 Task: Set up a goal-setting workshop for personal development.
Action: Mouse moved to (87, 125)
Screenshot: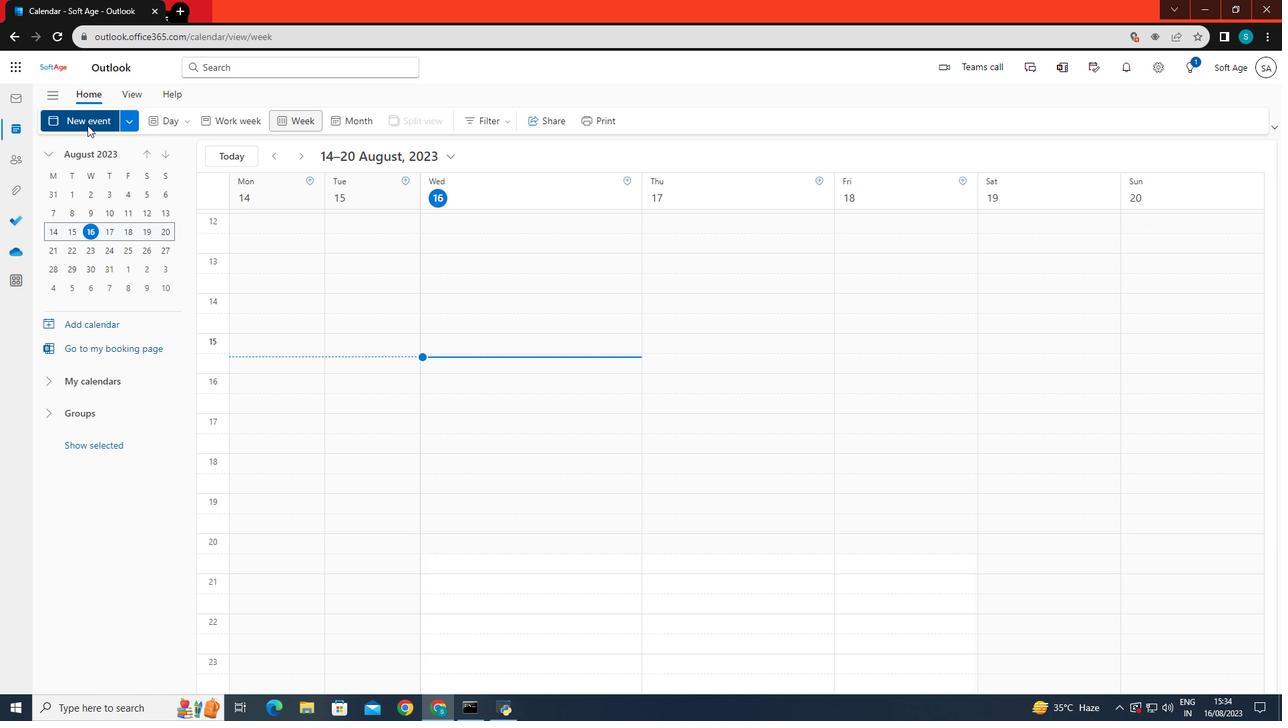 
Action: Mouse pressed left at (87, 125)
Screenshot: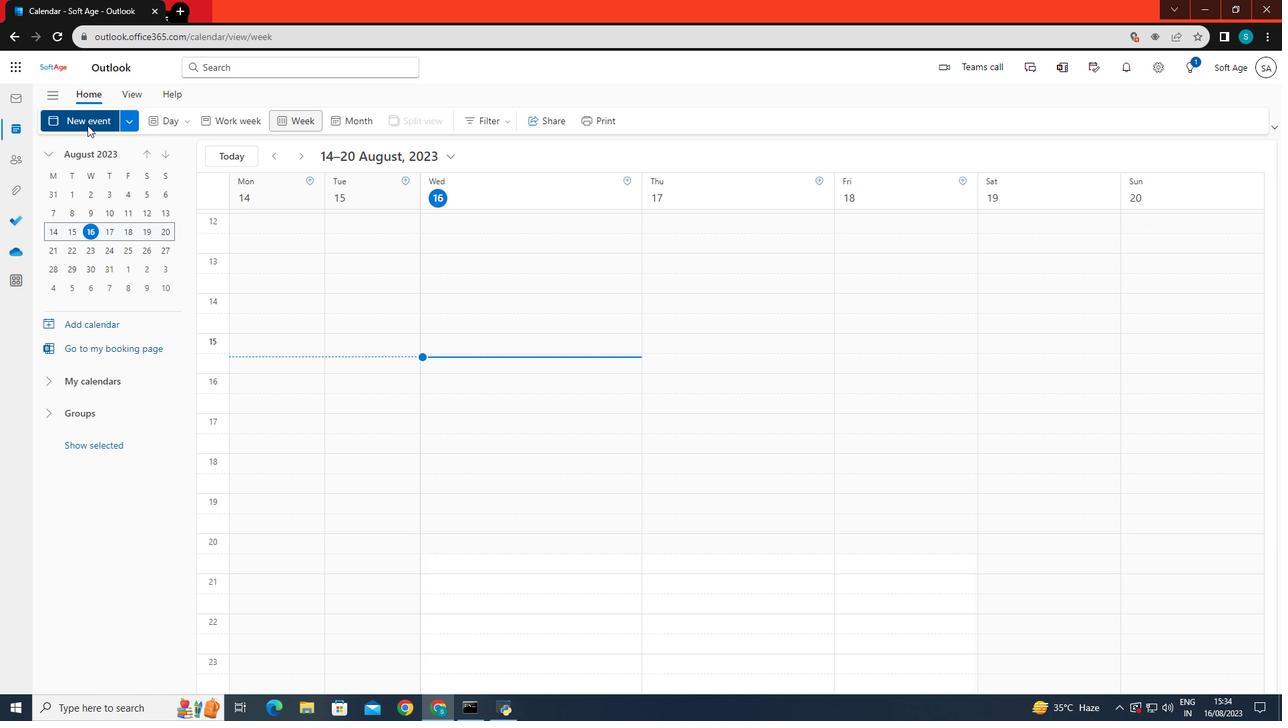 
Action: Mouse moved to (382, 193)
Screenshot: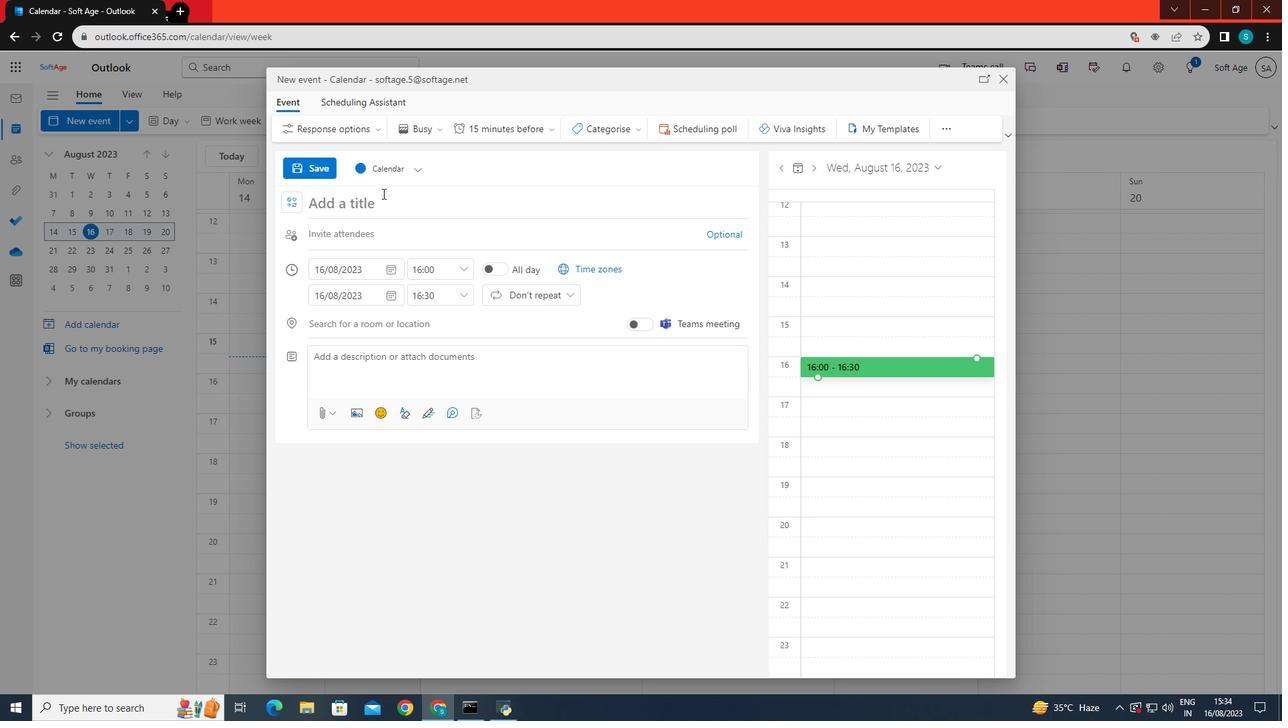
Action: Mouse pressed left at (382, 193)
Screenshot: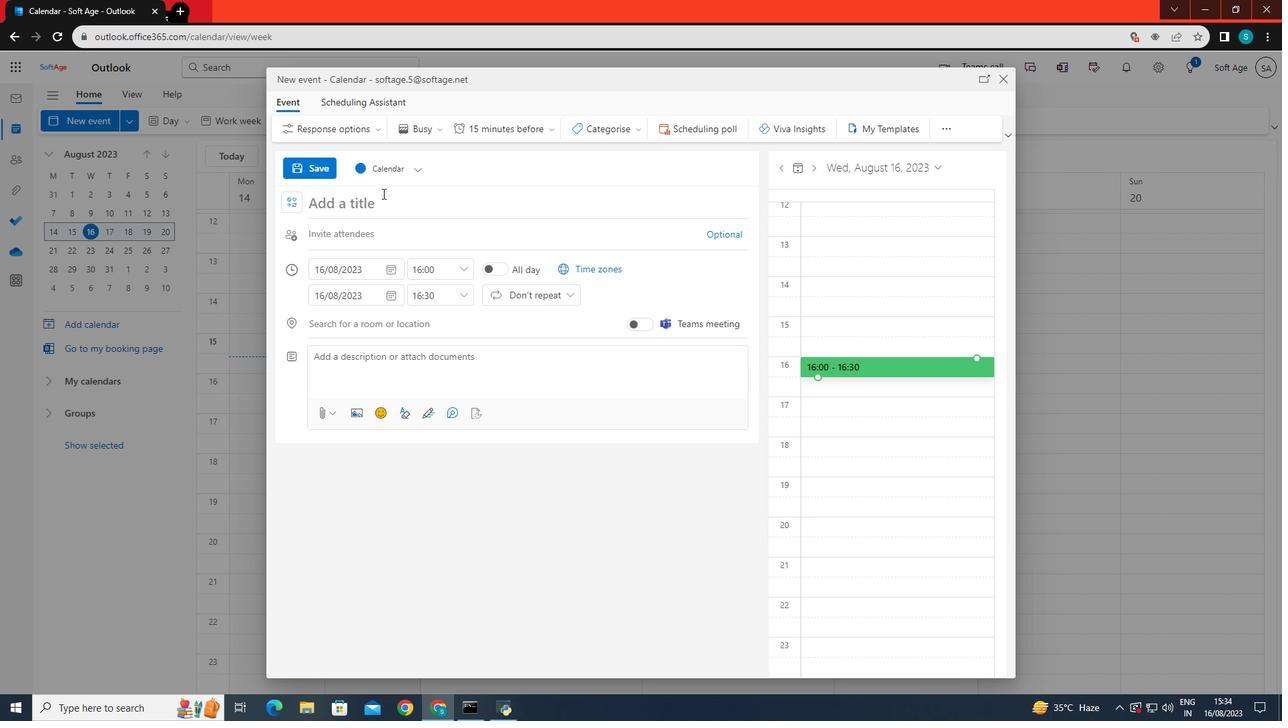
Action: Key pressed <Key.caps_lock>P<Key.caps_lock>ersonal<Key.space>develop<Key.backspace><Key.backspace>opment
Screenshot: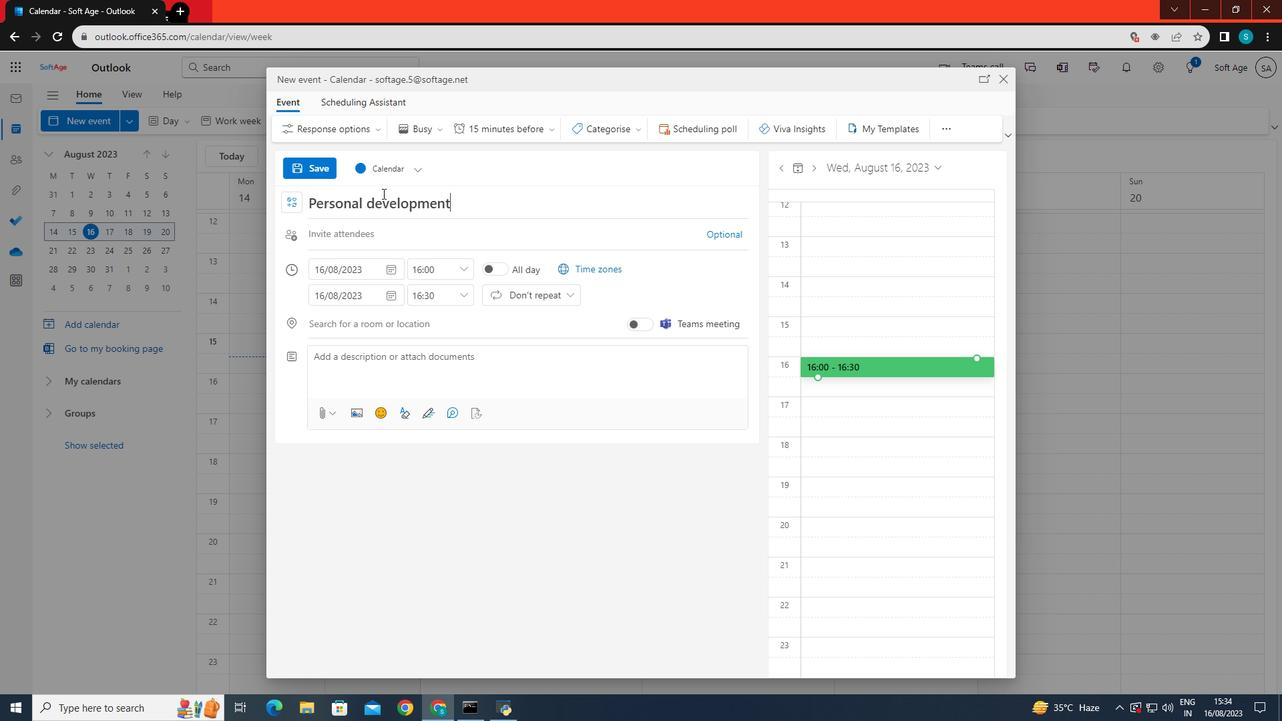 
Action: Mouse moved to (358, 357)
Screenshot: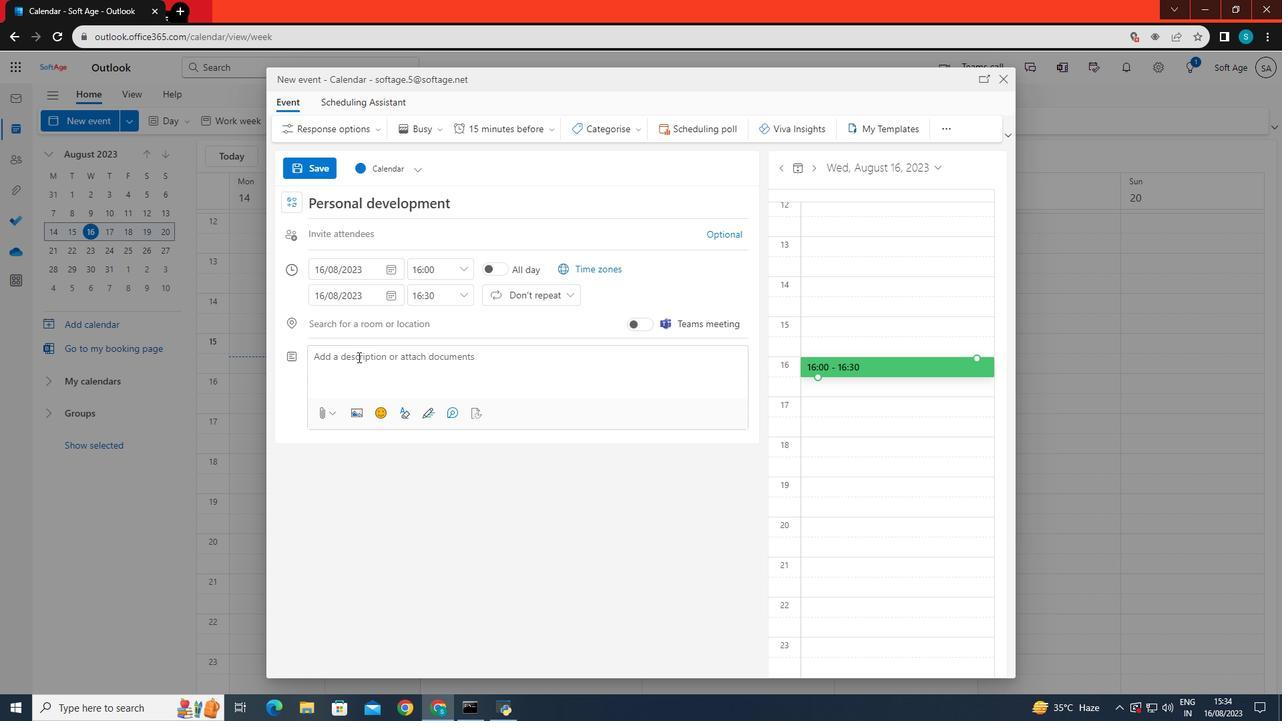 
Action: Mouse pressed left at (358, 357)
Screenshot: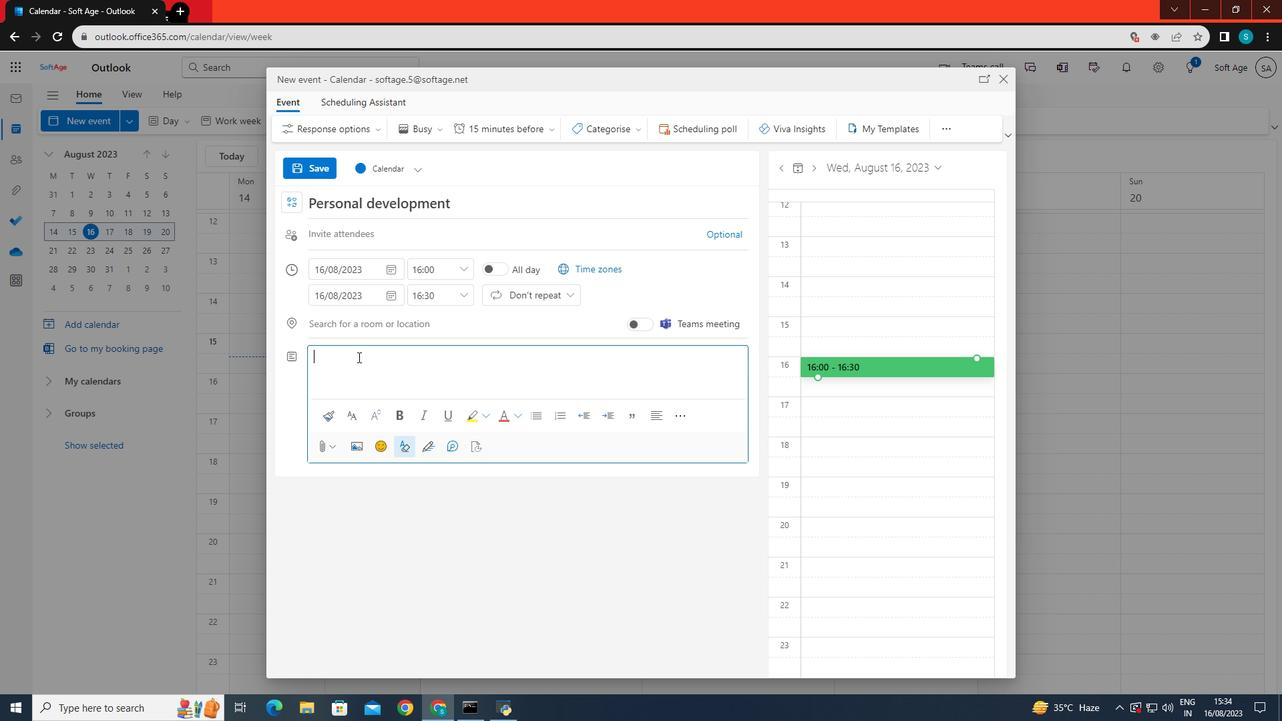 
Action: Key pressed <Key.caps_lock>S<Key.caps_lock>et<Key.space>up<Key.space>a<Key.space>goal<Key.space><Key.backspace>-setting<Key.space>workshop<Key.space>for<Key.space>personal<Key.space>development.
Screenshot: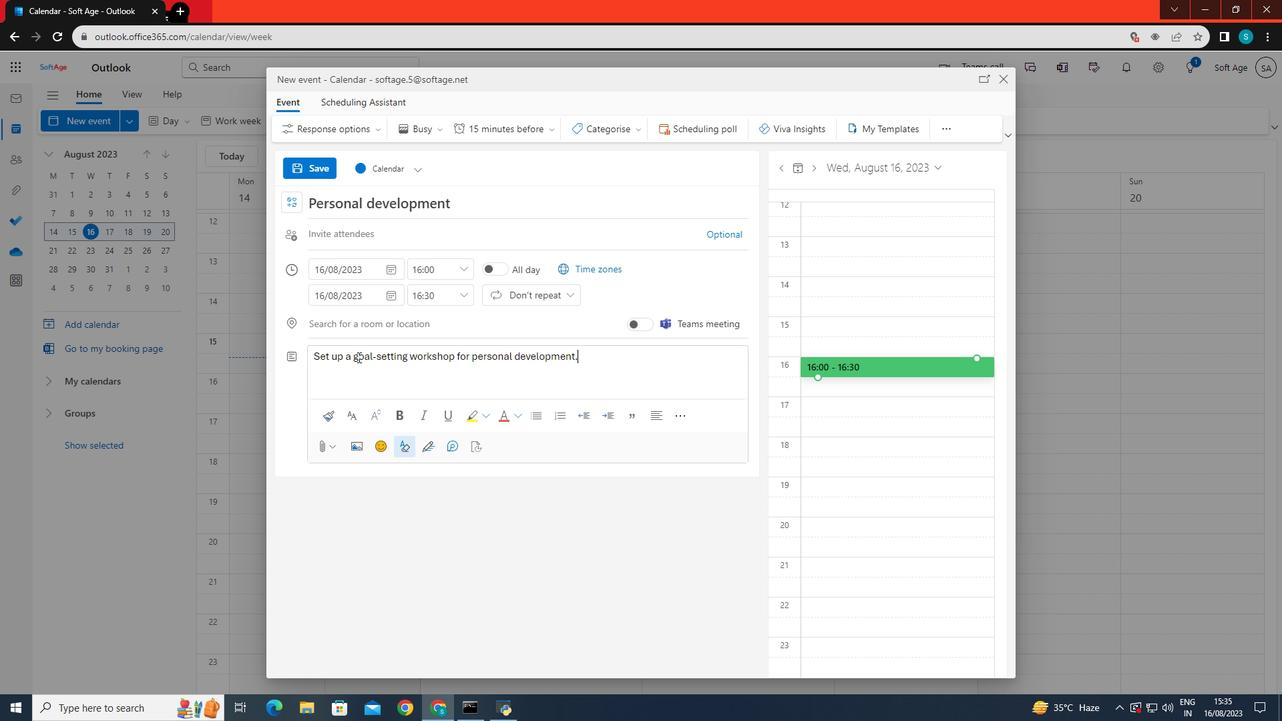 
Action: Mouse moved to (368, 269)
Screenshot: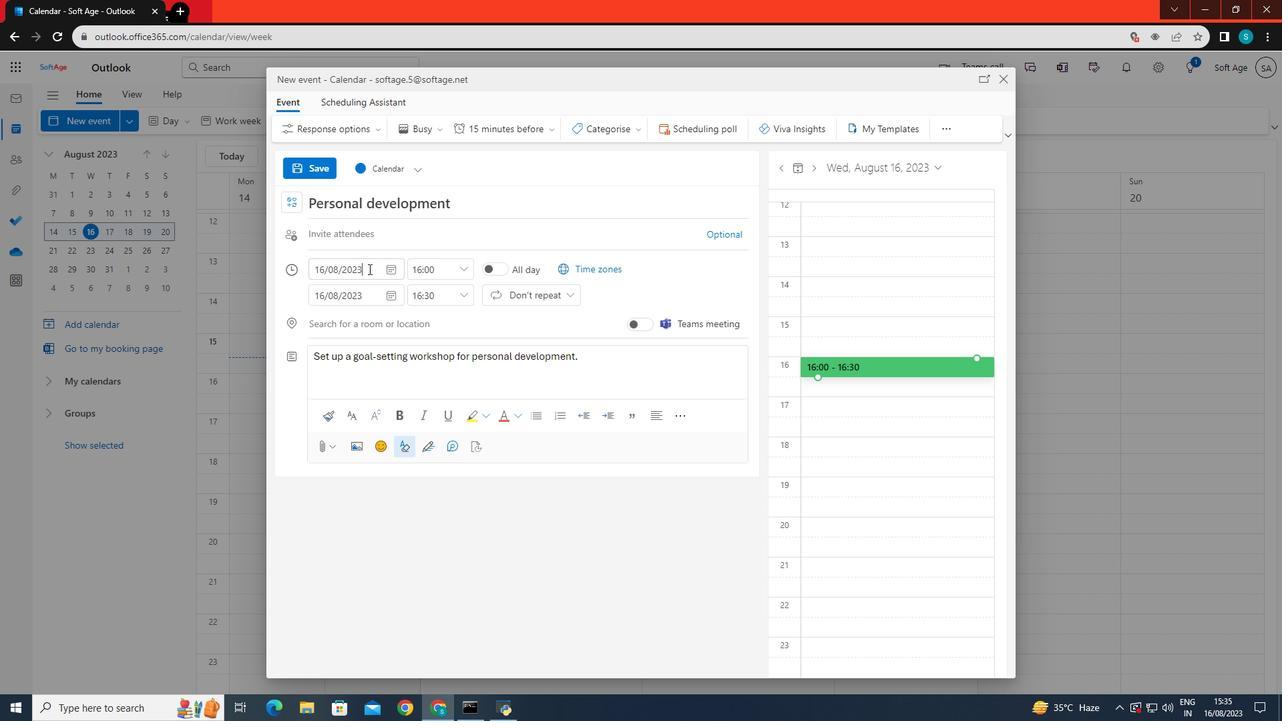 
Action: Mouse pressed left at (368, 269)
Screenshot: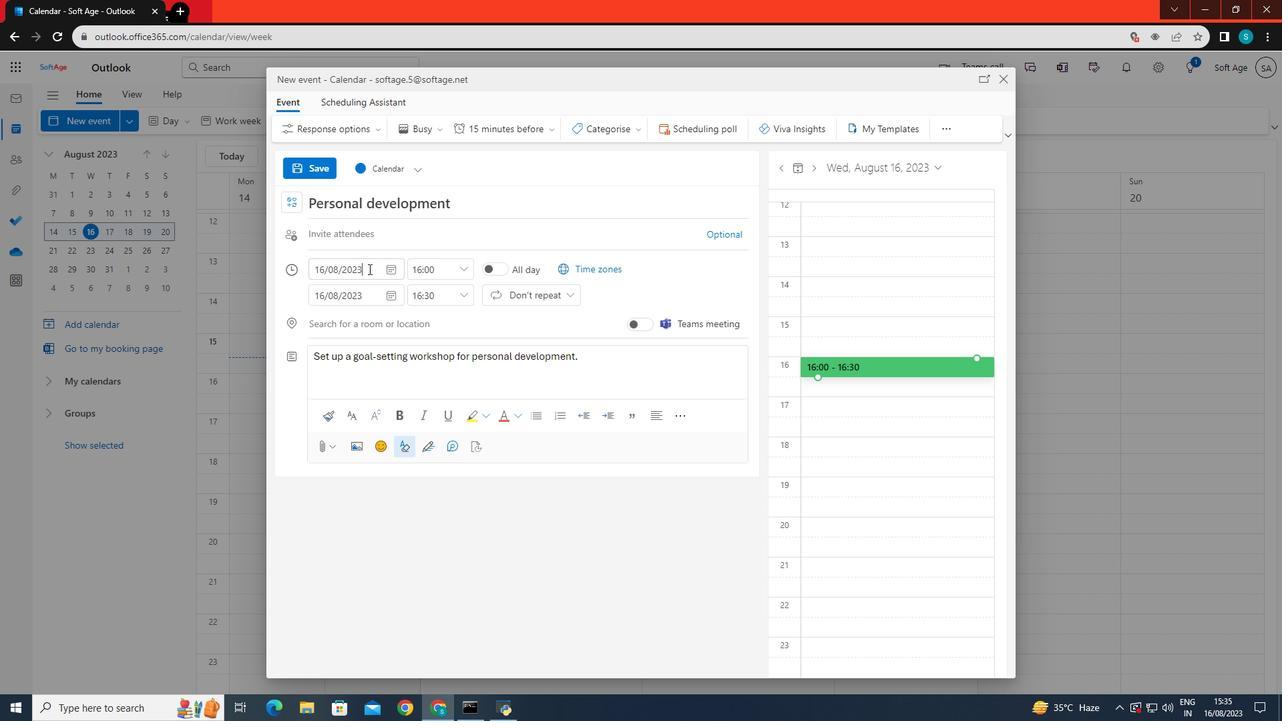 
Action: Mouse moved to (327, 395)
Screenshot: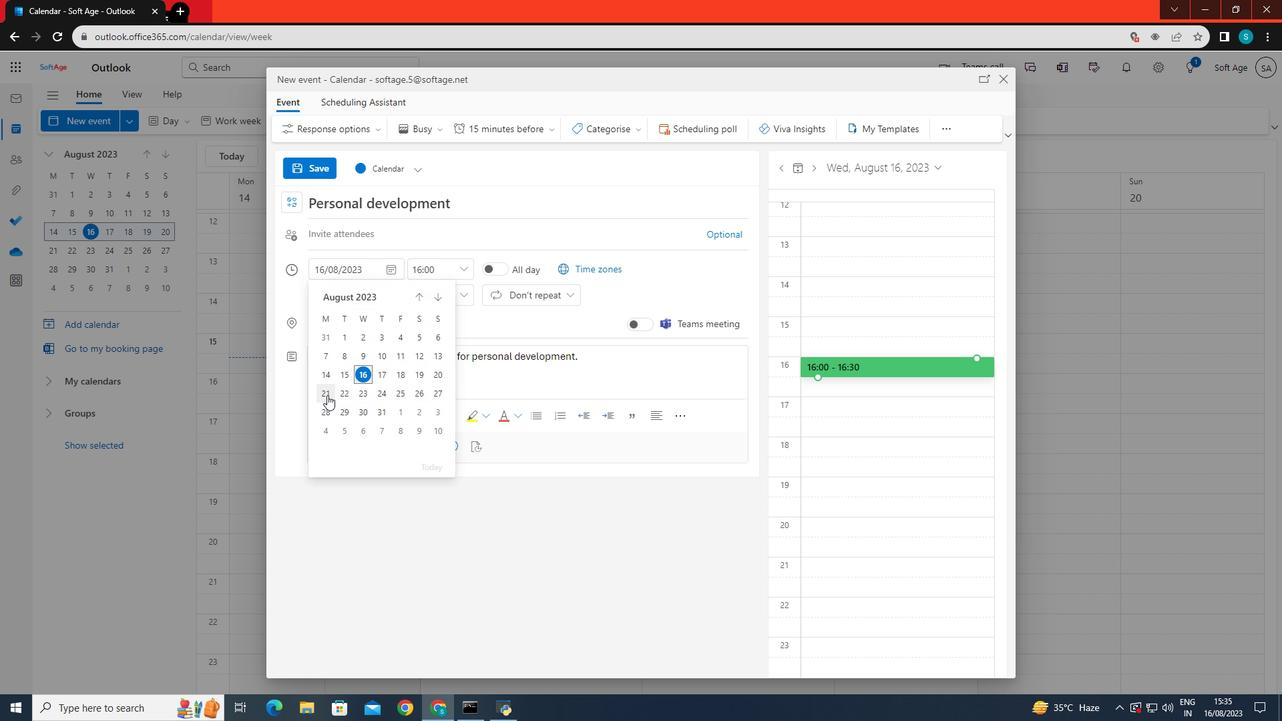 
Action: Mouse pressed left at (327, 395)
Screenshot: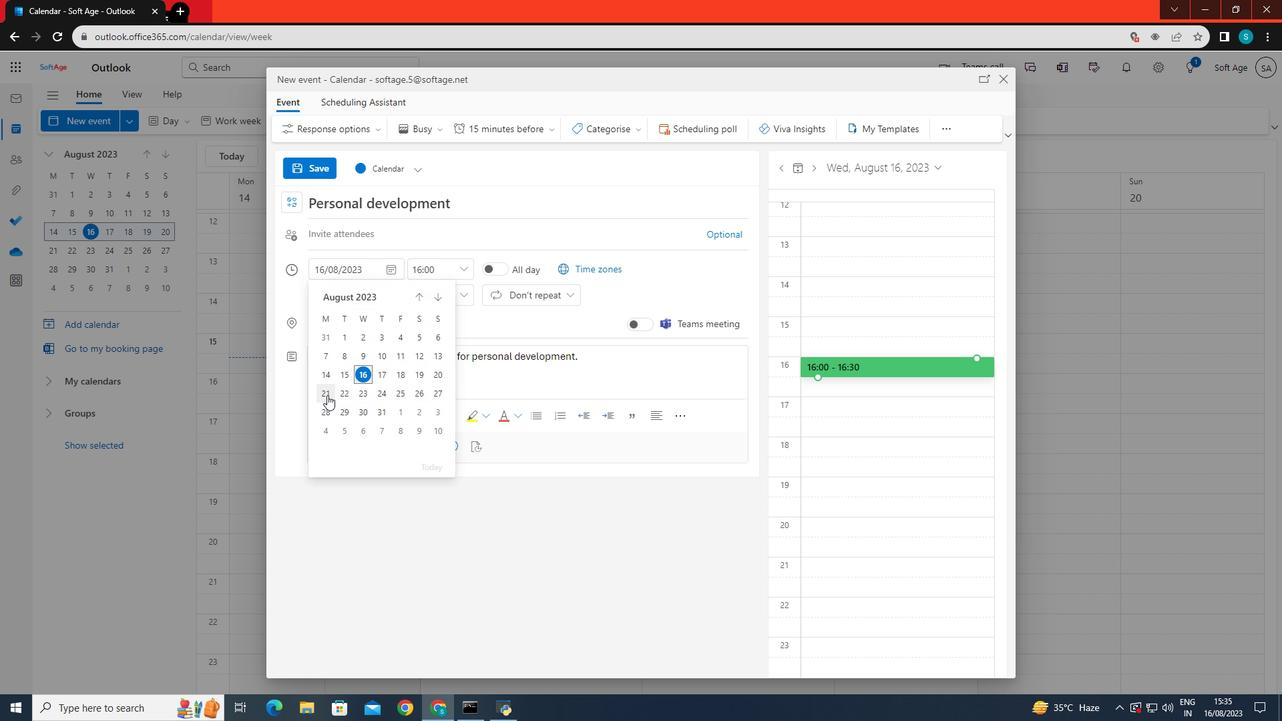 
Action: Mouse moved to (426, 273)
Screenshot: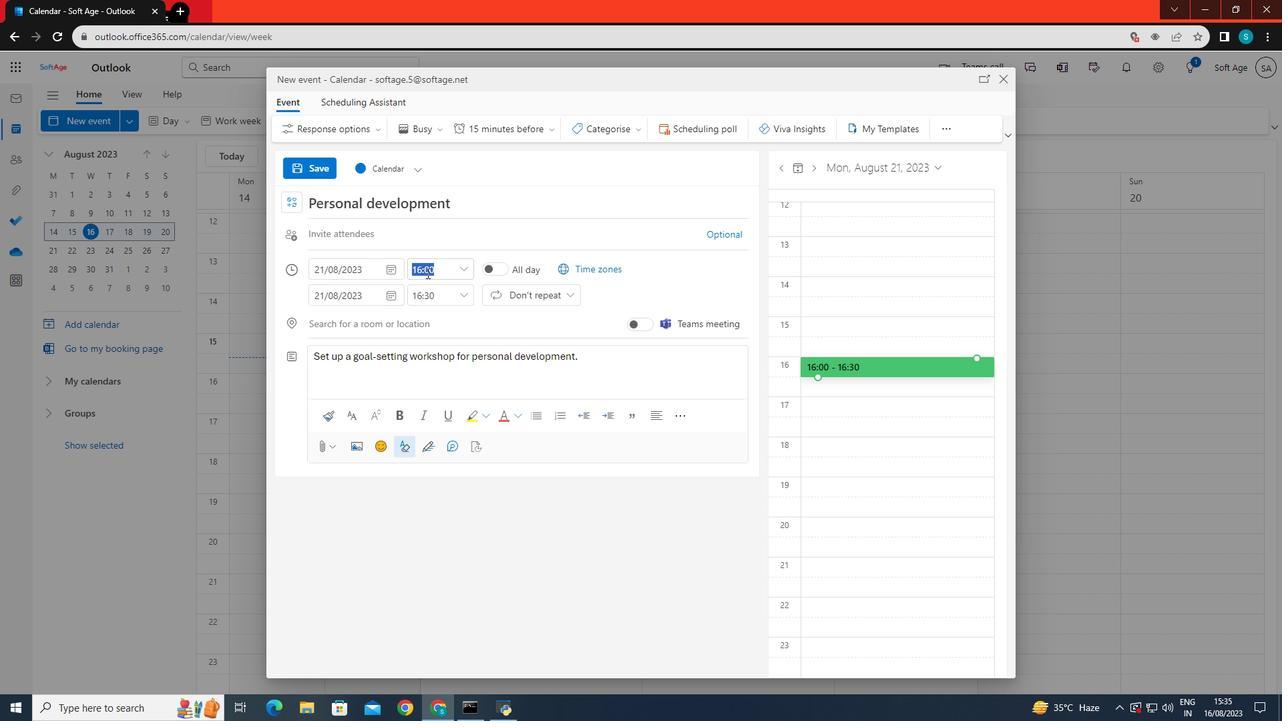
Action: Mouse pressed left at (426, 273)
Screenshot: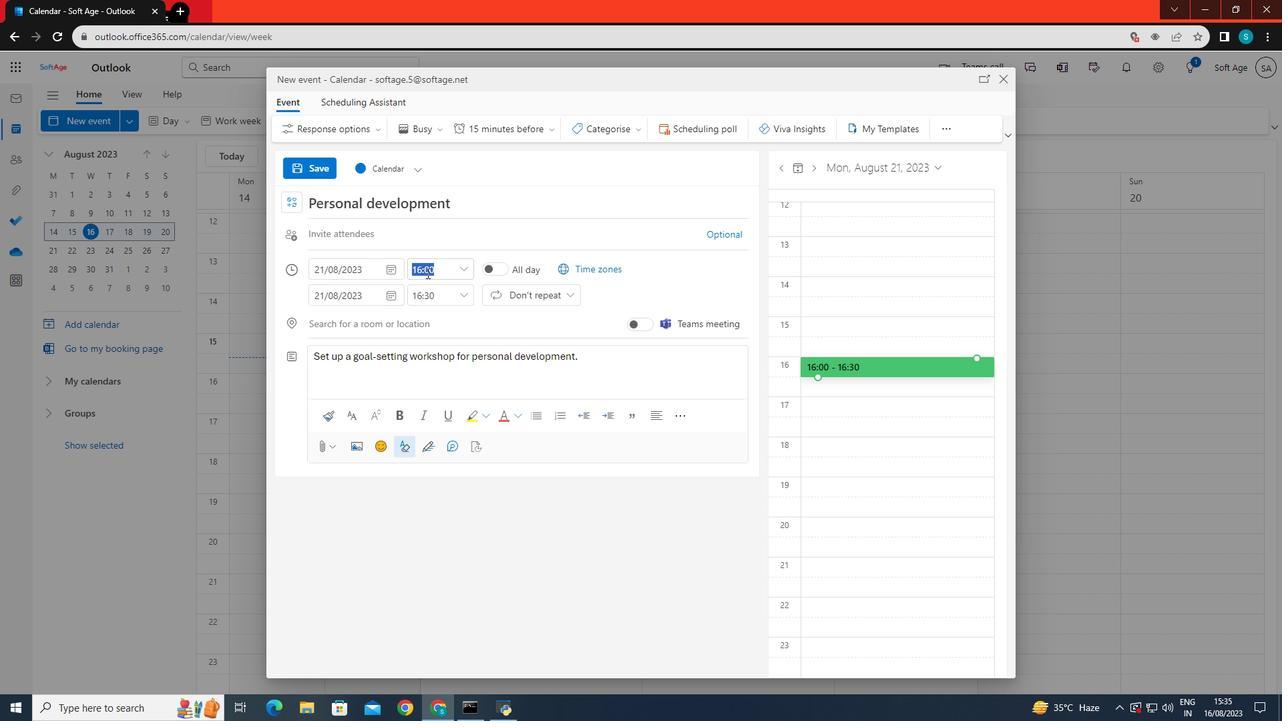 
Action: Mouse moved to (464, 269)
Screenshot: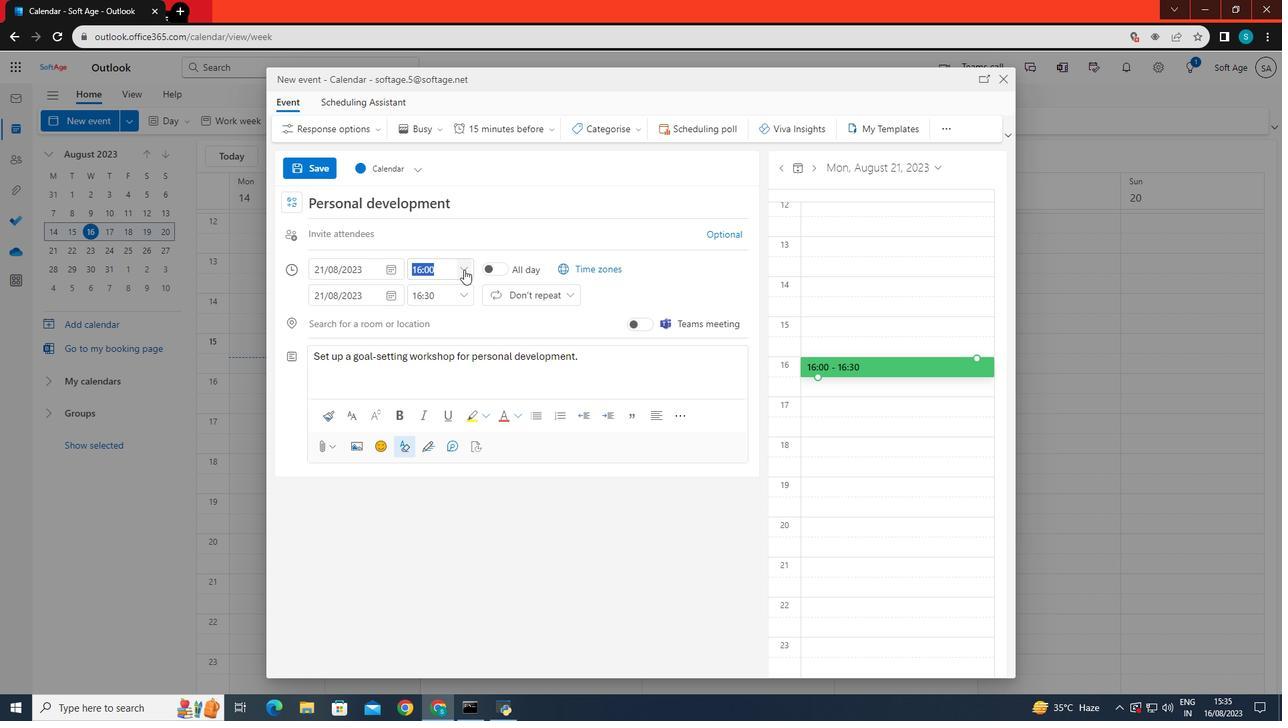 
Action: Mouse pressed left at (464, 269)
Screenshot: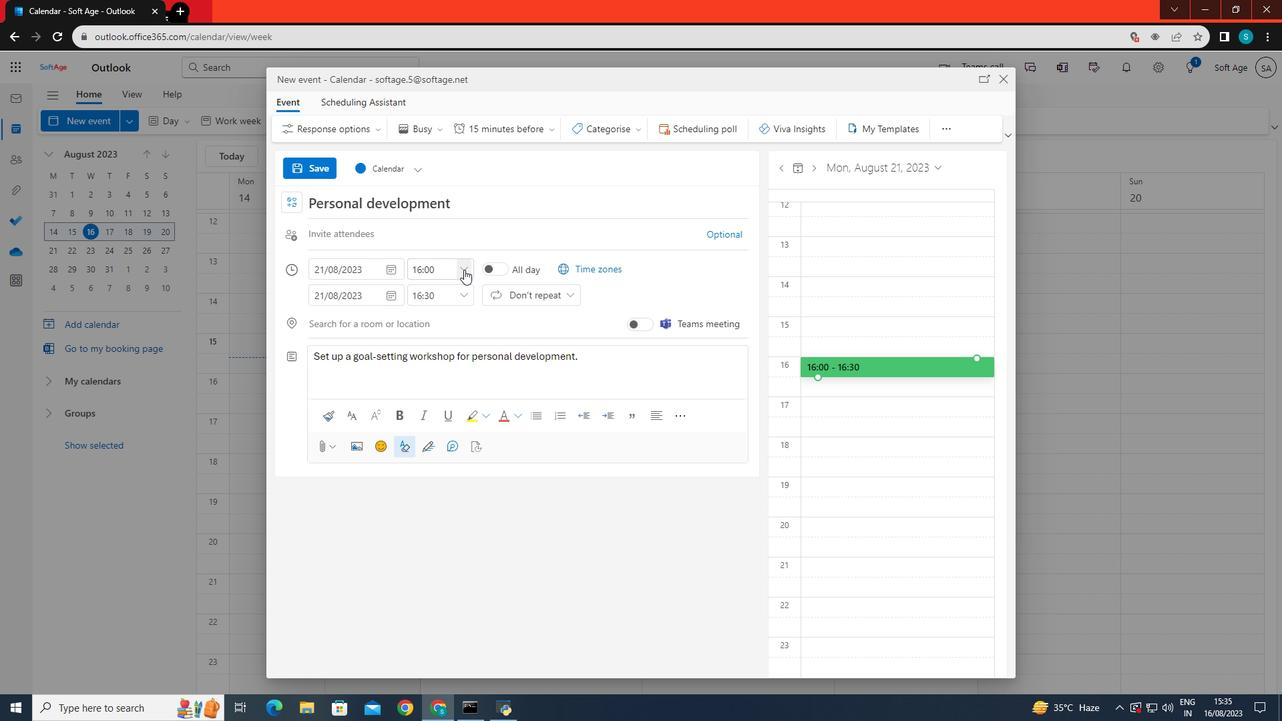 
Action: Mouse moved to (475, 327)
Screenshot: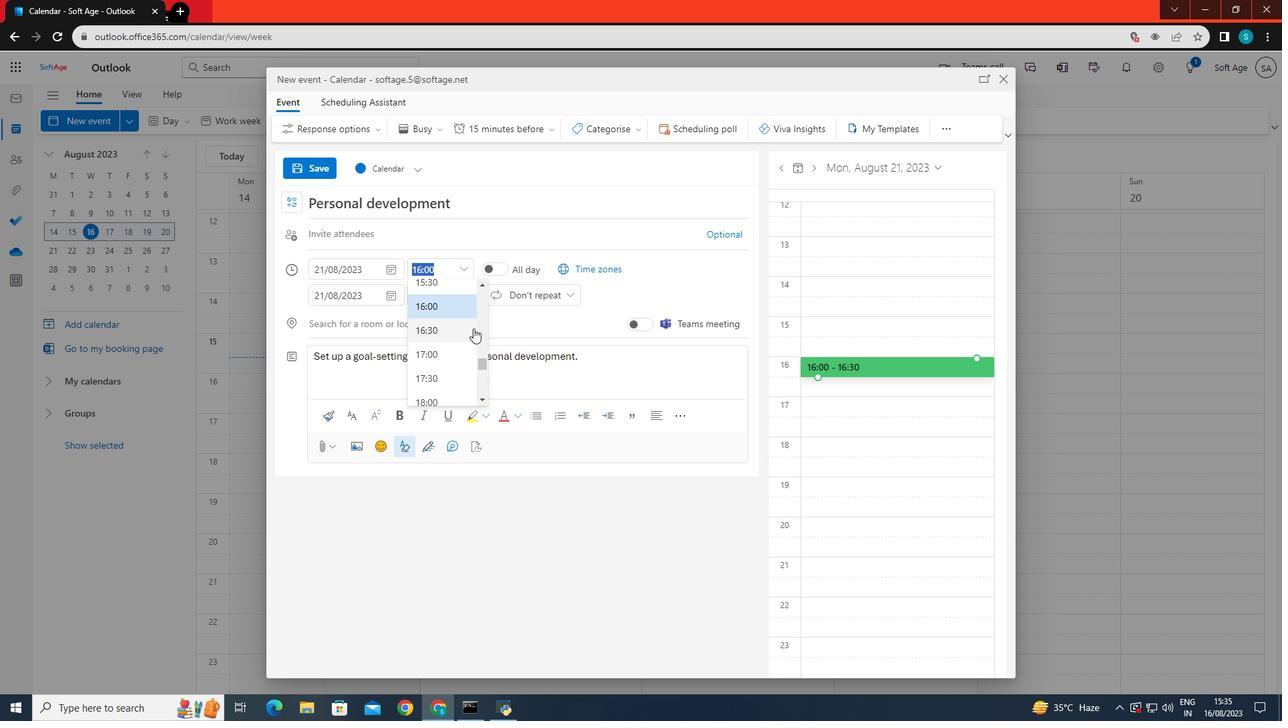 
Action: Mouse scrolled (475, 328) with delta (0, 0)
Screenshot: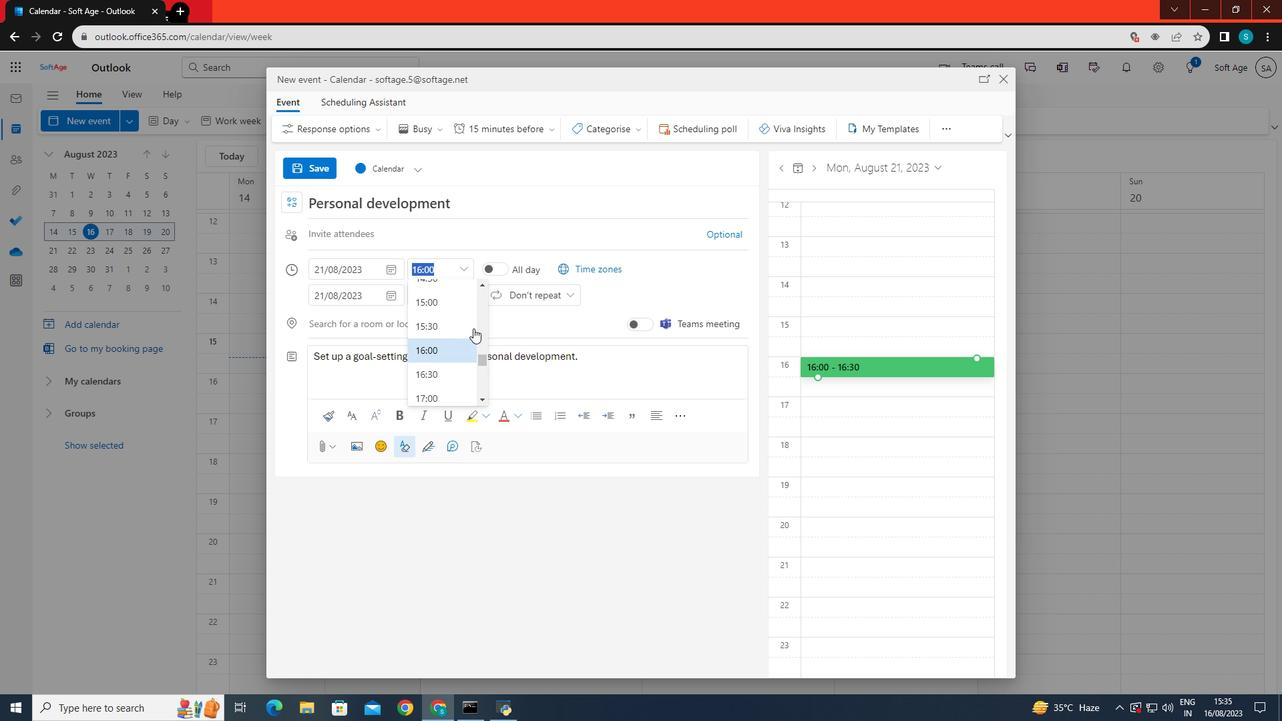 
Action: Mouse moved to (474, 328)
Screenshot: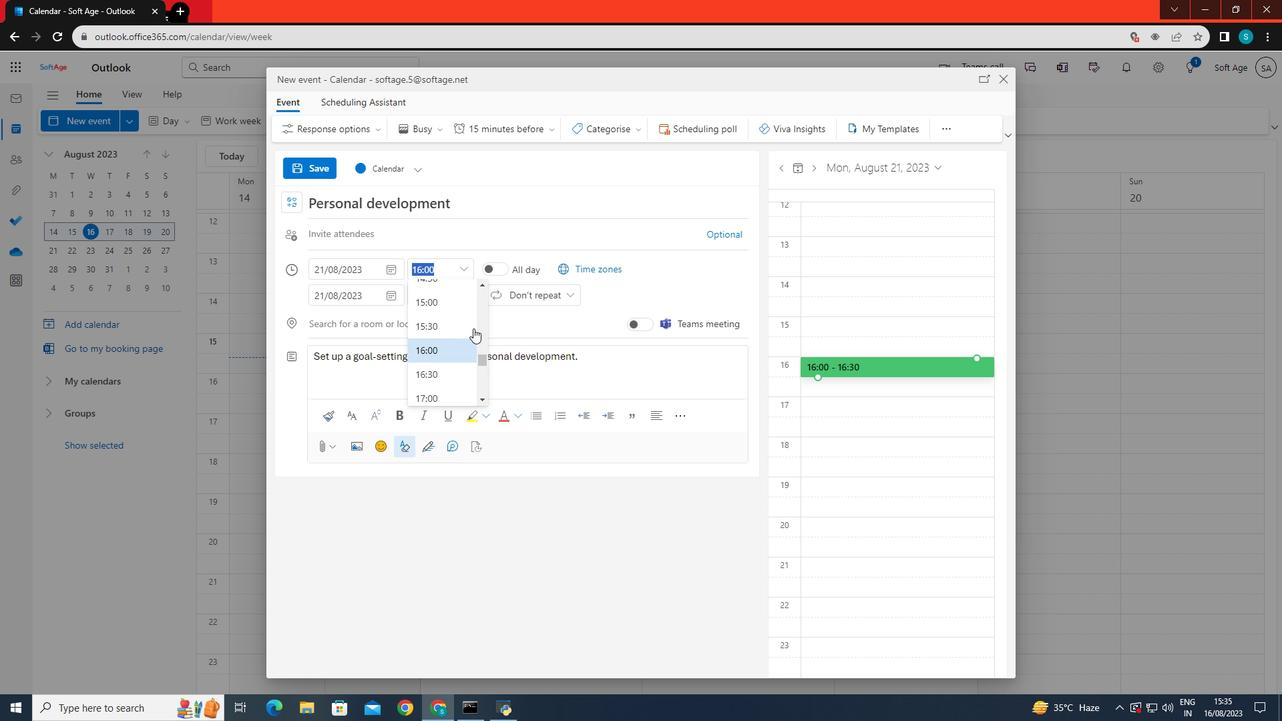 
Action: Mouse scrolled (474, 329) with delta (0, 0)
Screenshot: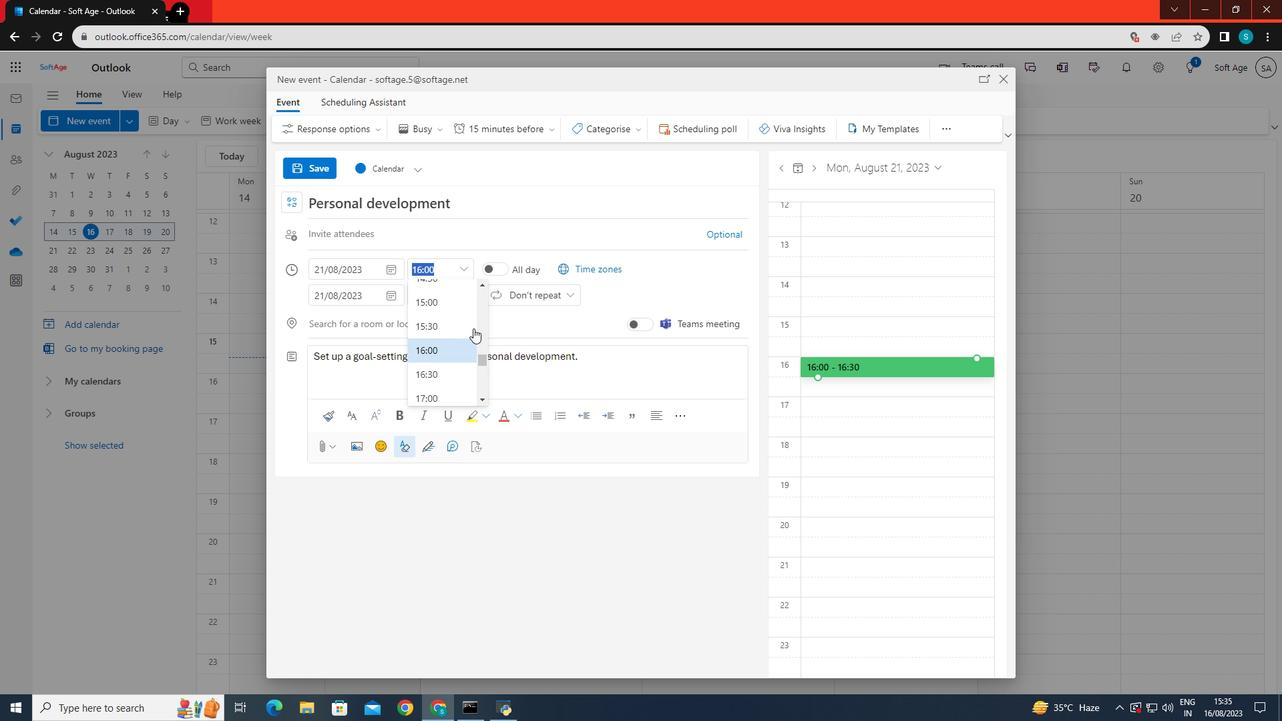 
Action: Mouse moved to (474, 328)
Screenshot: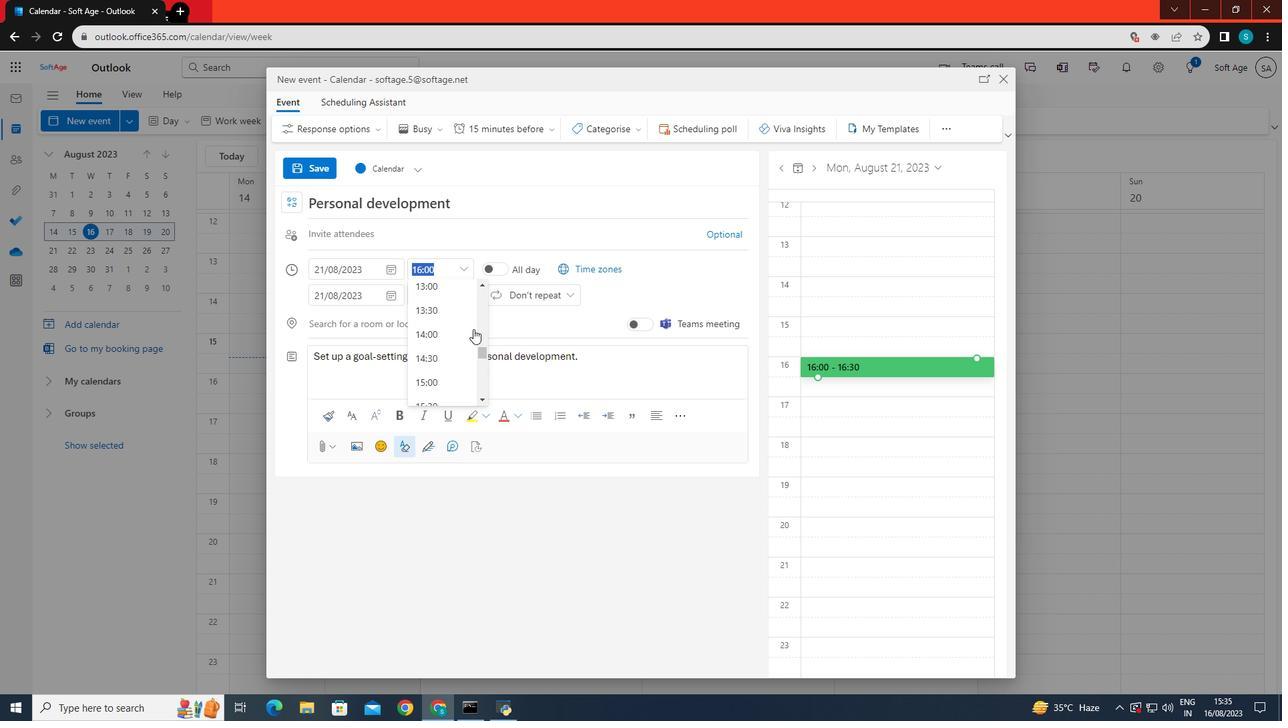 
Action: Mouse scrolled (474, 329) with delta (0, 0)
Screenshot: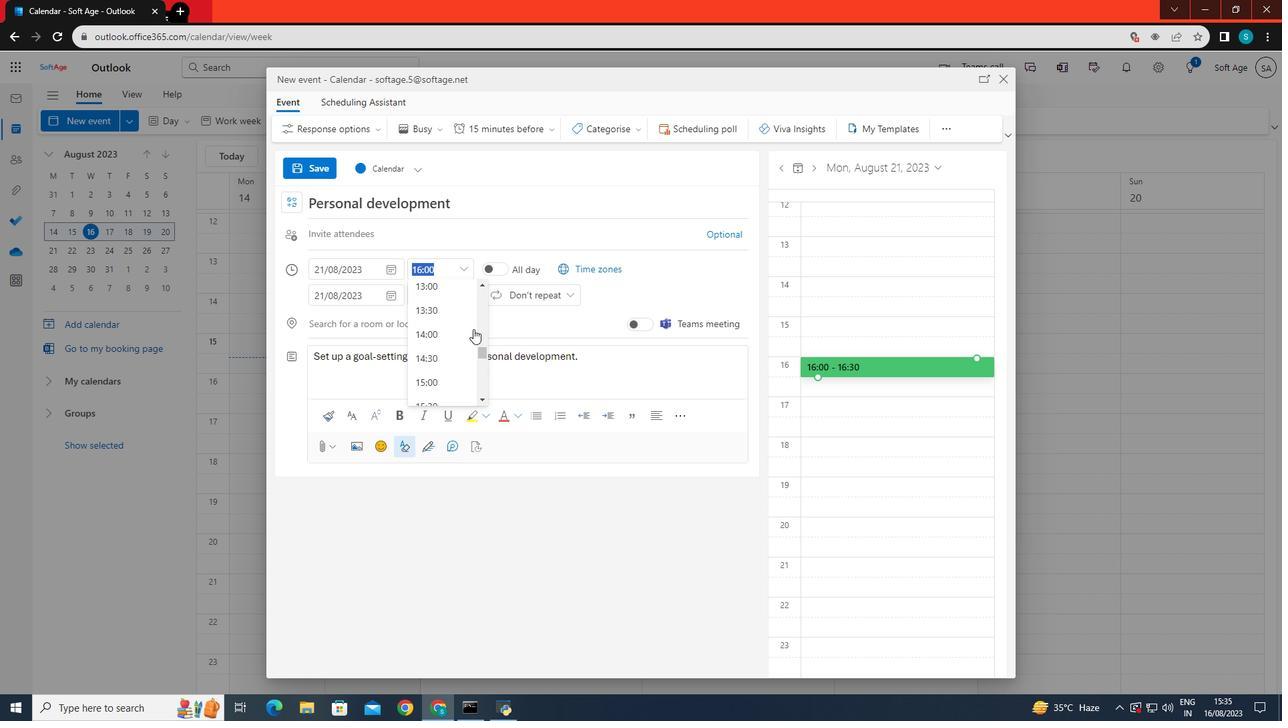 
Action: Mouse moved to (436, 290)
Screenshot: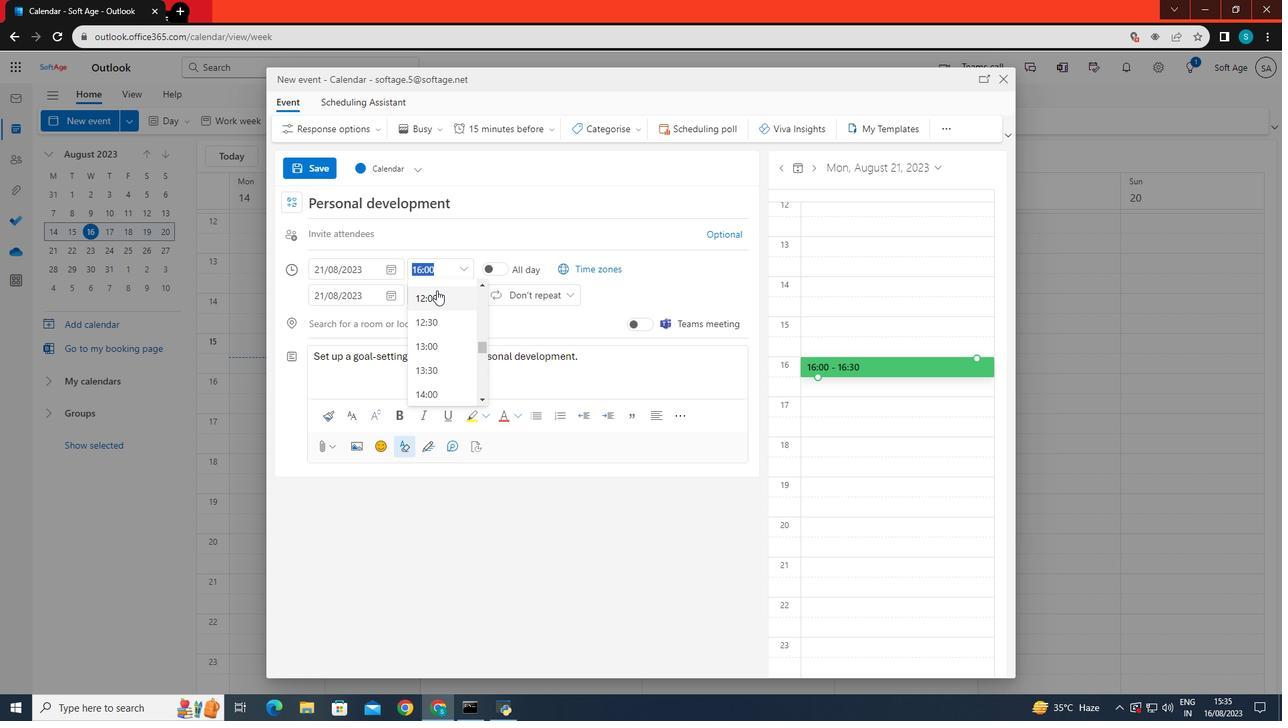 
Action: Mouse pressed left at (436, 290)
Screenshot: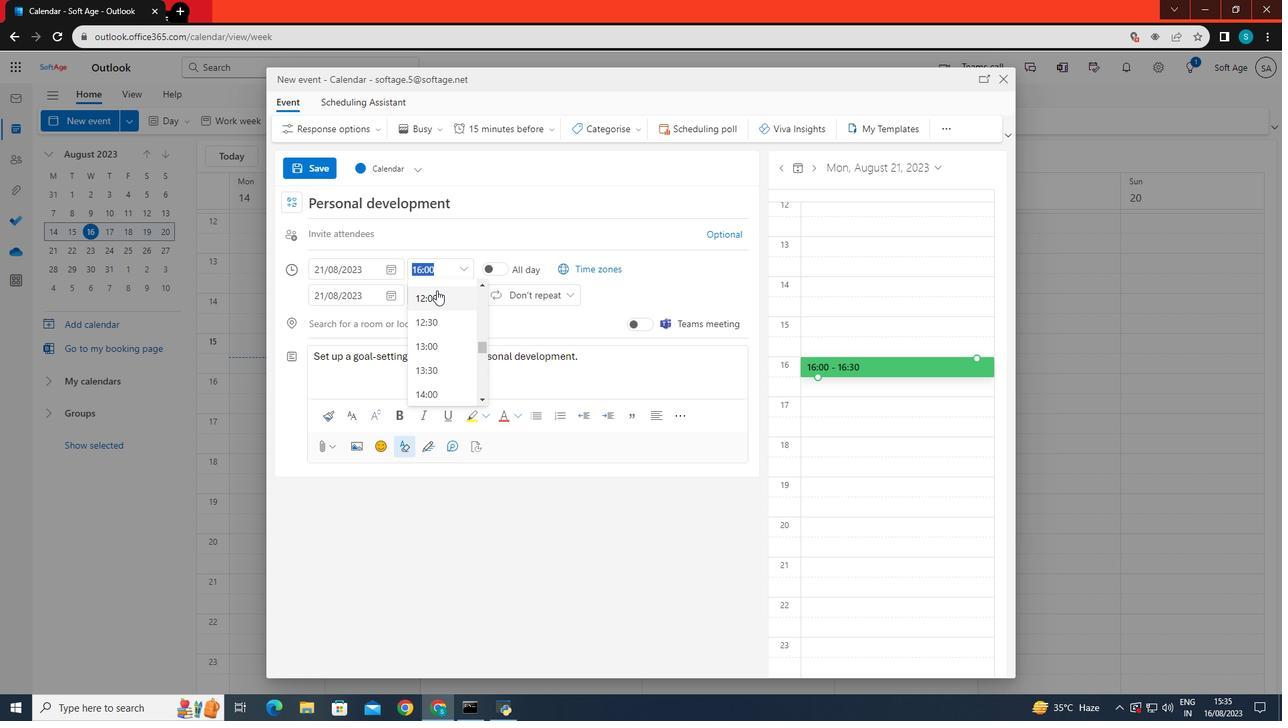 
Action: Mouse moved to (464, 295)
Screenshot: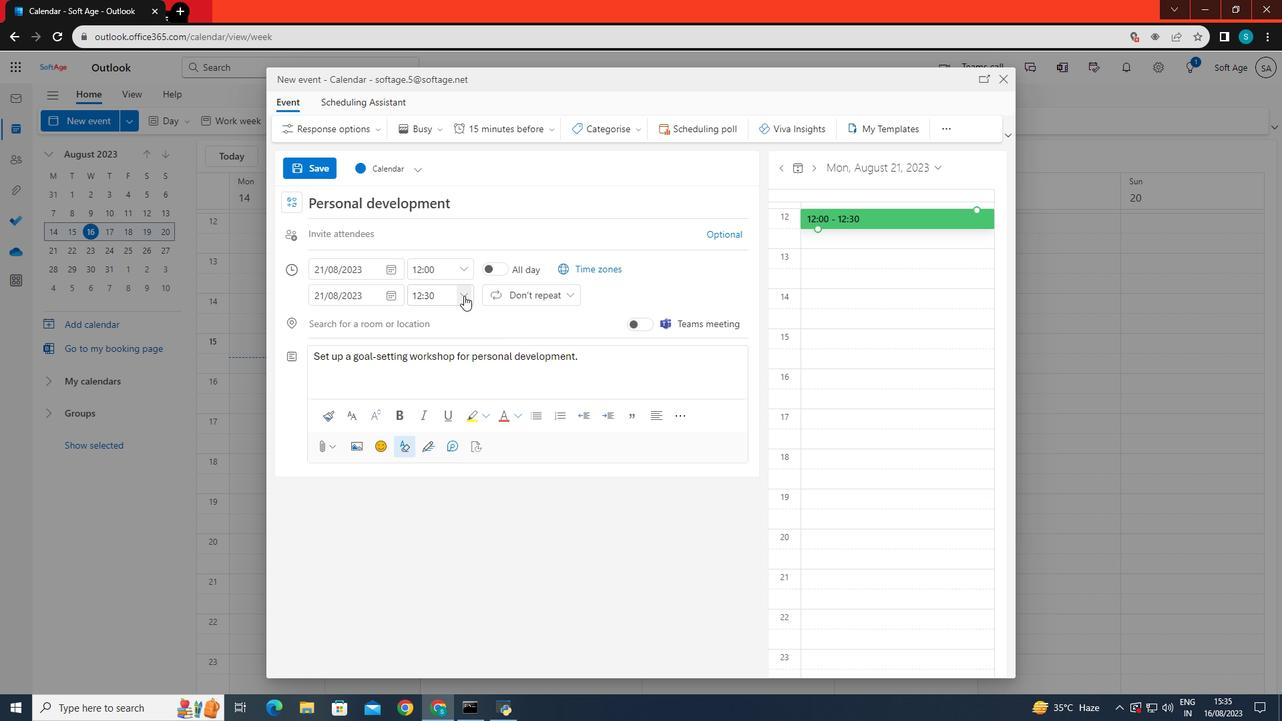 
Action: Mouse pressed left at (464, 295)
Screenshot: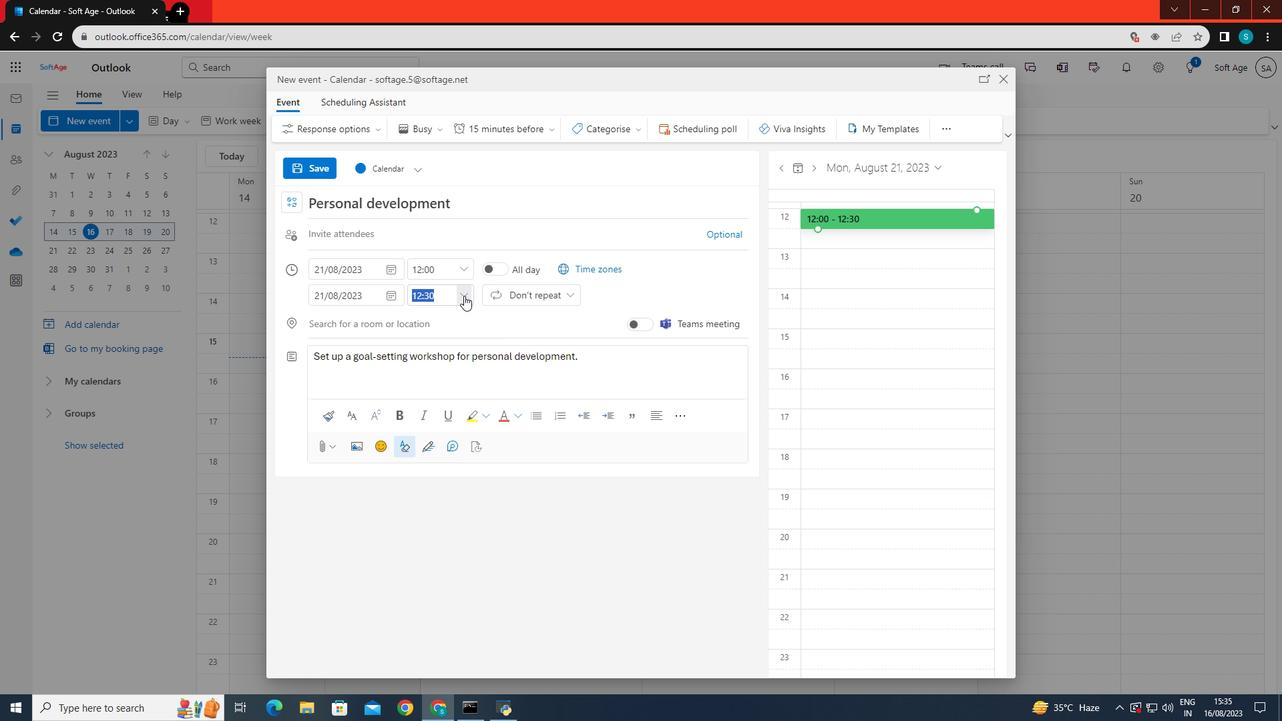 
Action: Mouse moved to (434, 418)
Screenshot: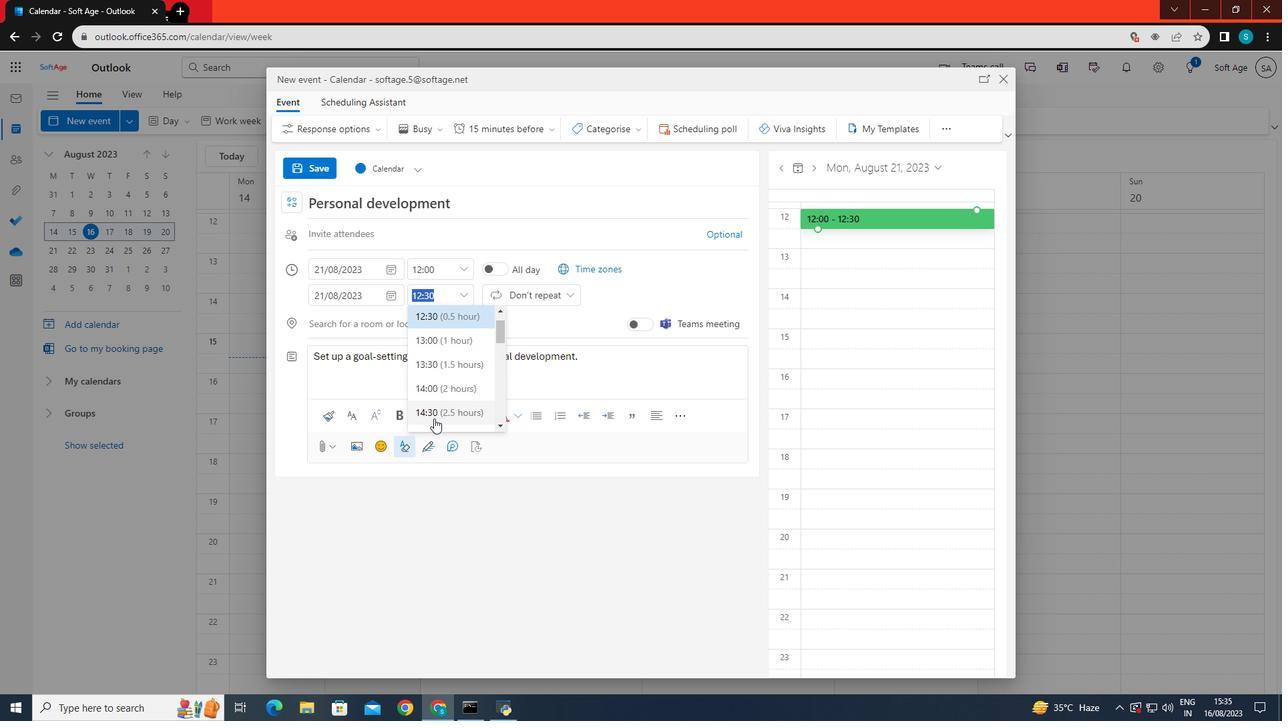 
Action: Mouse pressed left at (434, 418)
Screenshot: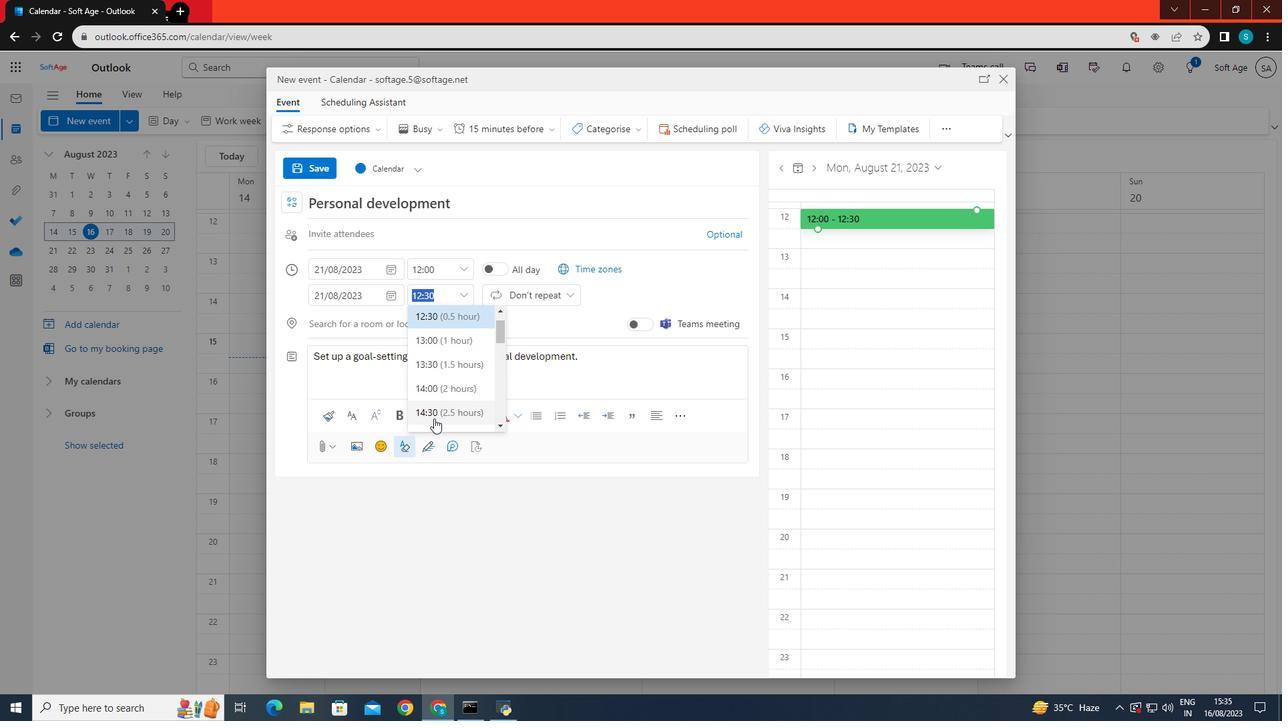 
Action: Mouse moved to (510, 326)
Screenshot: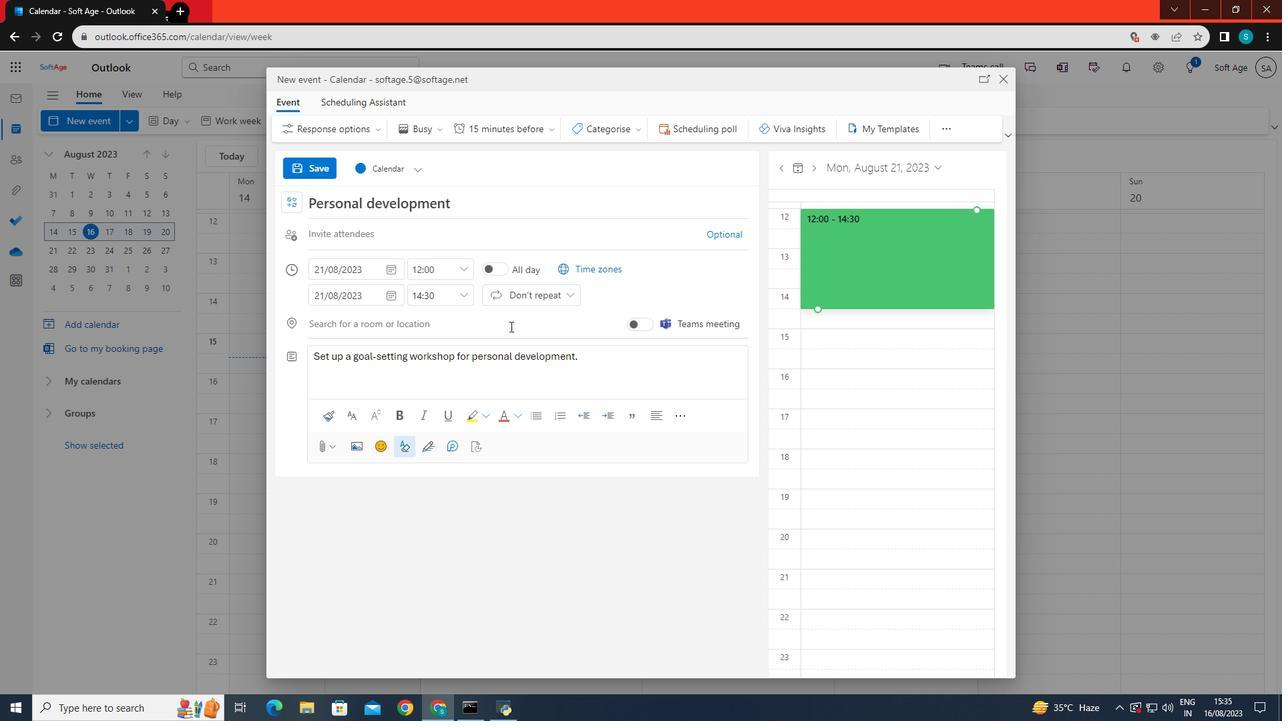 
Action: Mouse pressed left at (510, 326)
Screenshot: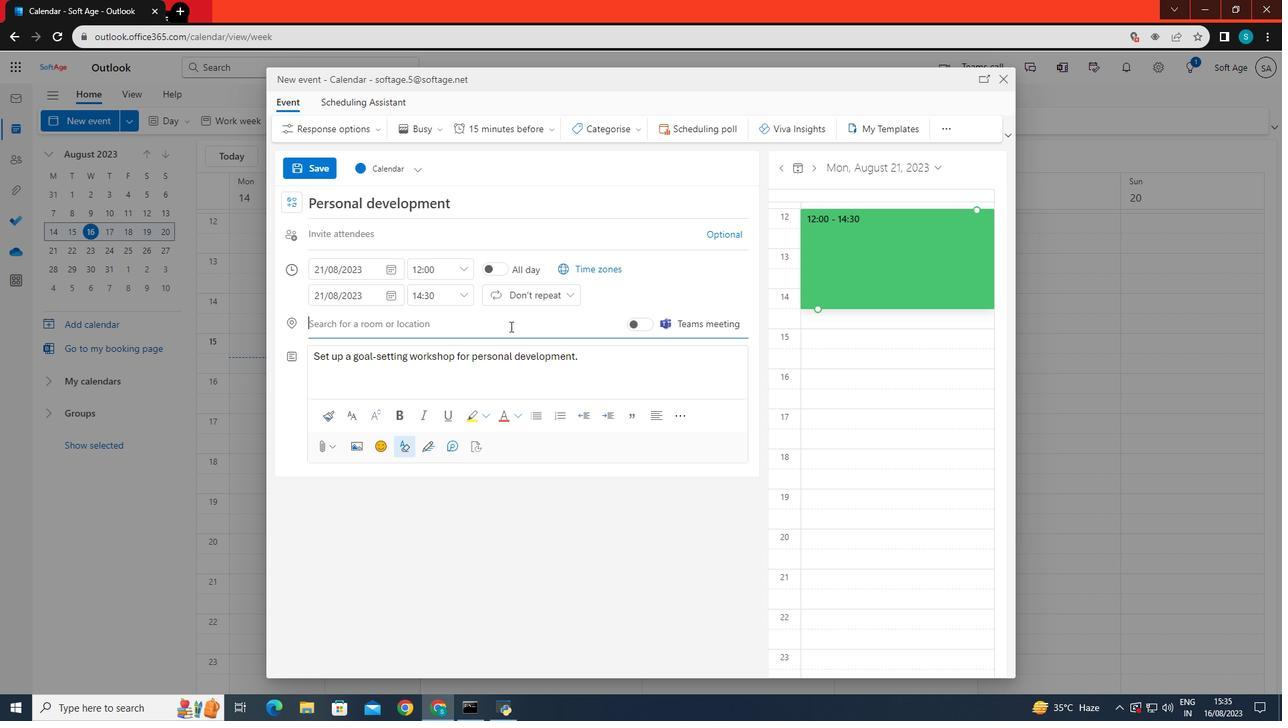 
Action: Mouse moved to (462, 508)
Screenshot: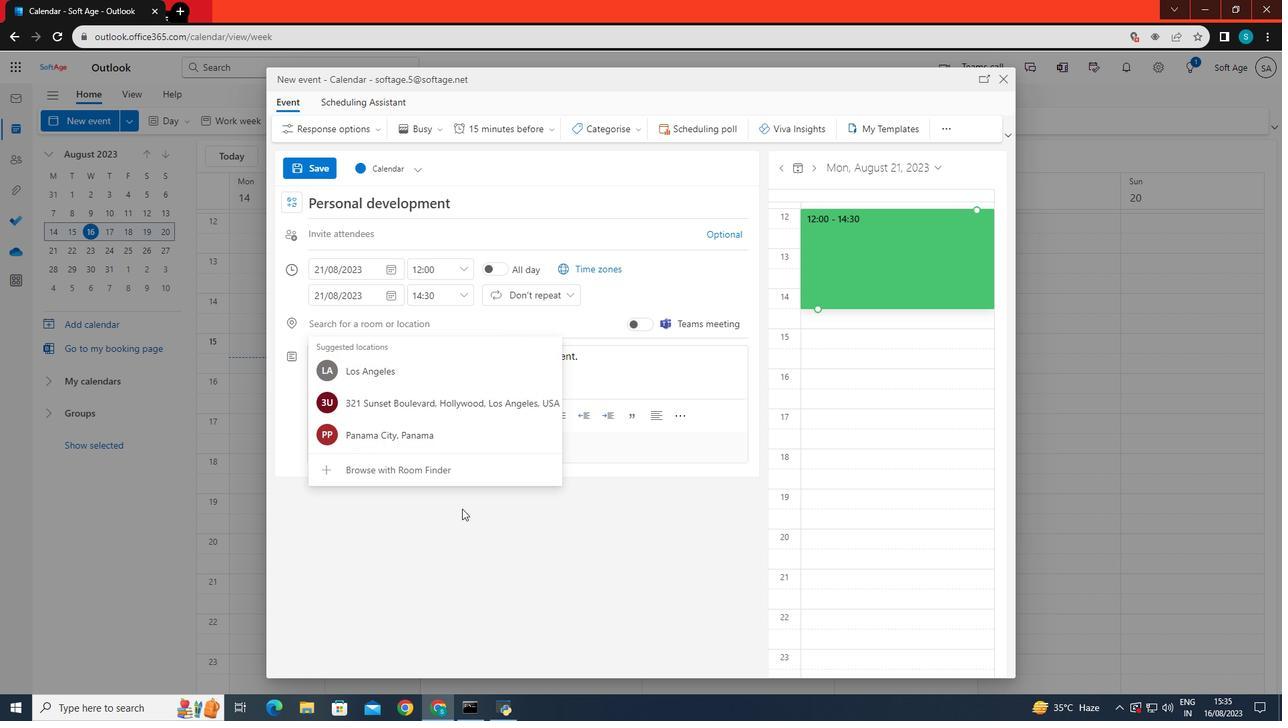 
Action: Mouse pressed left at (462, 508)
Screenshot: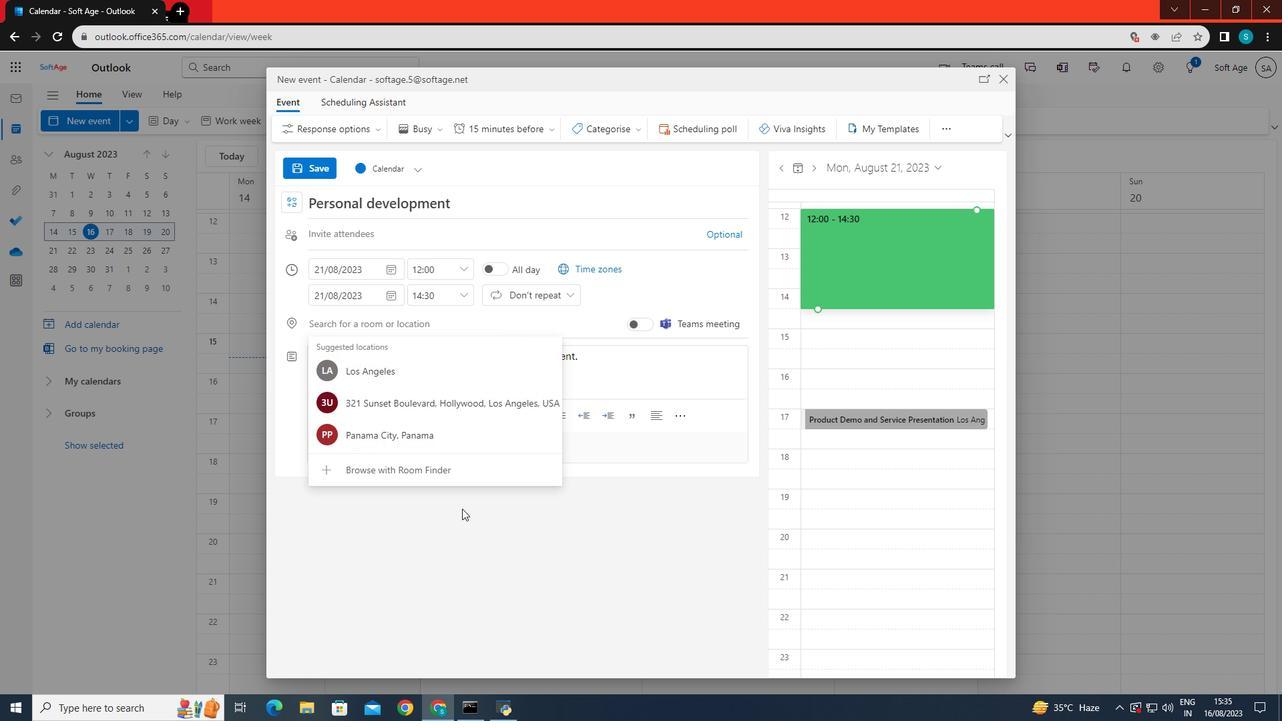 
Action: Mouse moved to (313, 172)
Screenshot: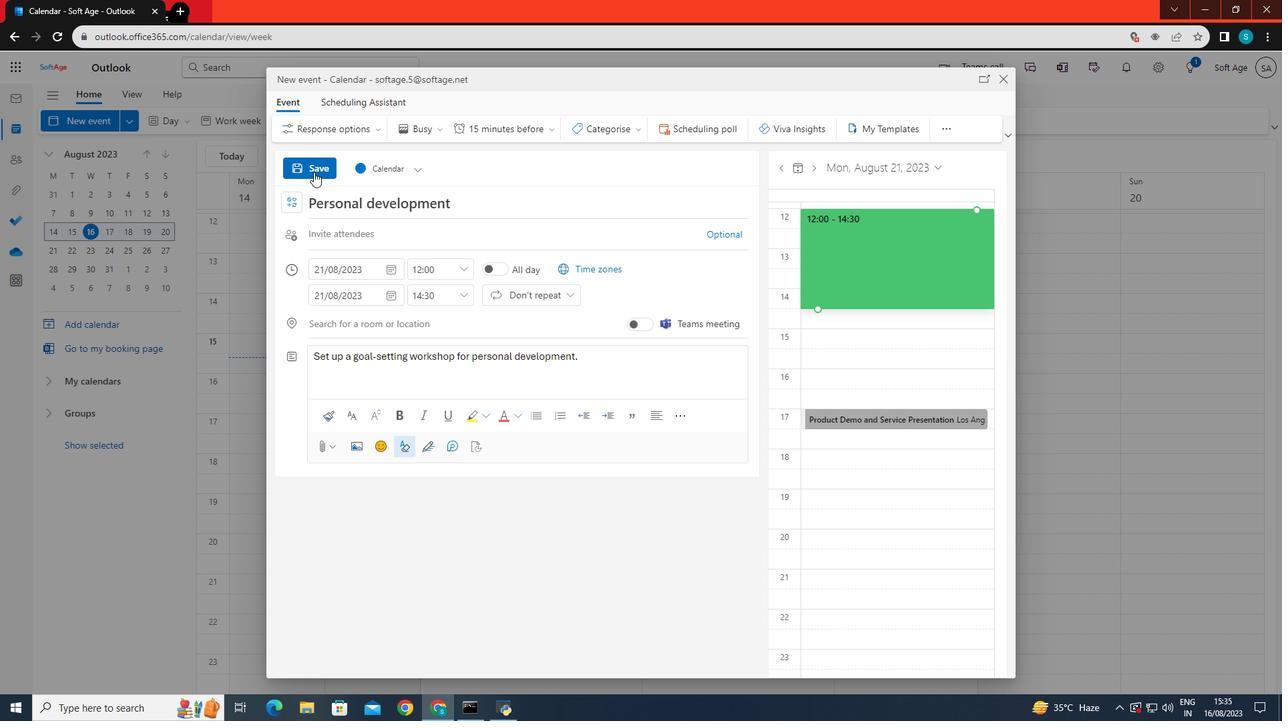 
Action: Mouse pressed left at (313, 172)
Screenshot: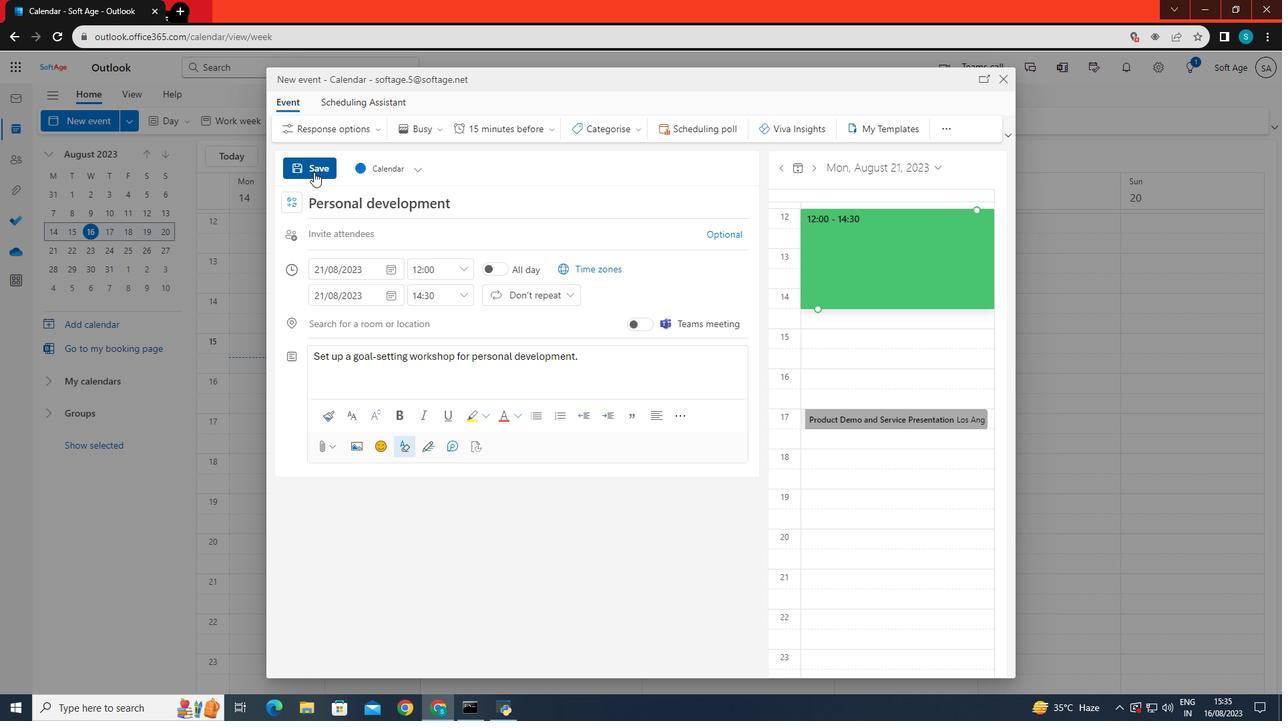 
